 Task: Create dashboard to showing expense related data.
Action: Mouse moved to (408, 99)
Screenshot: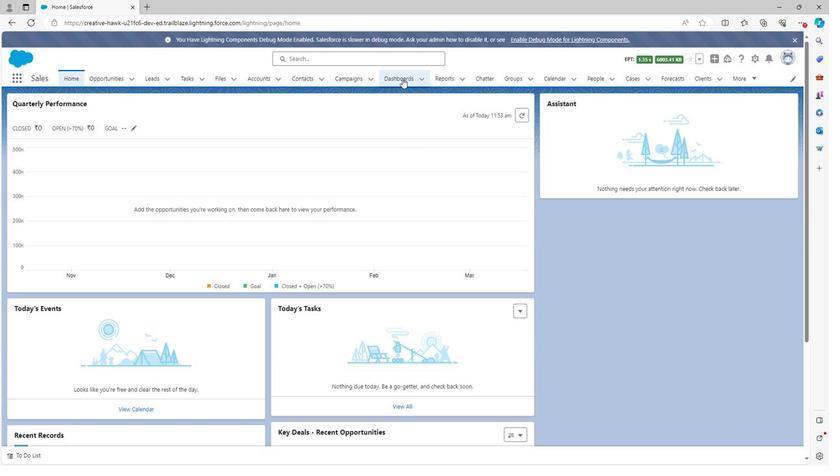 
Action: Mouse pressed left at (408, 99)
Screenshot: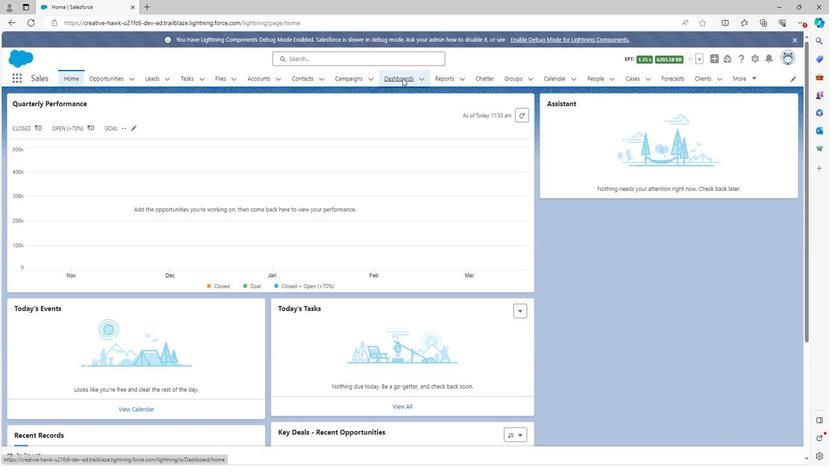 
Action: Mouse moved to (739, 128)
Screenshot: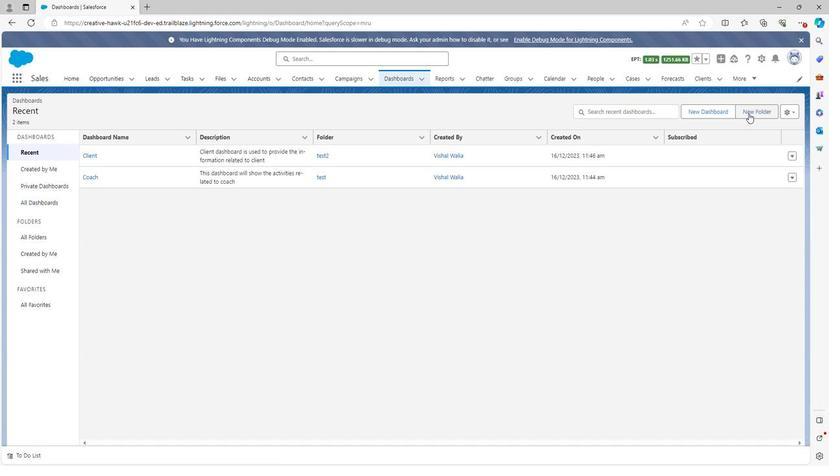 
Action: Mouse pressed left at (739, 128)
Screenshot: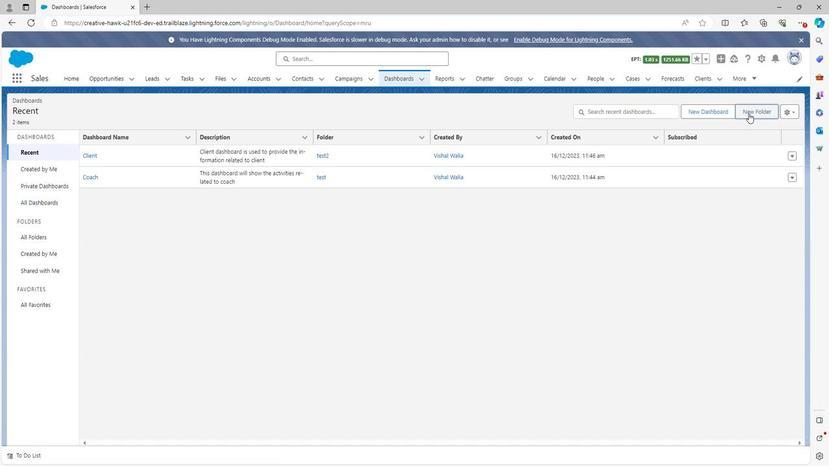 
Action: Mouse moved to (439, 222)
Screenshot: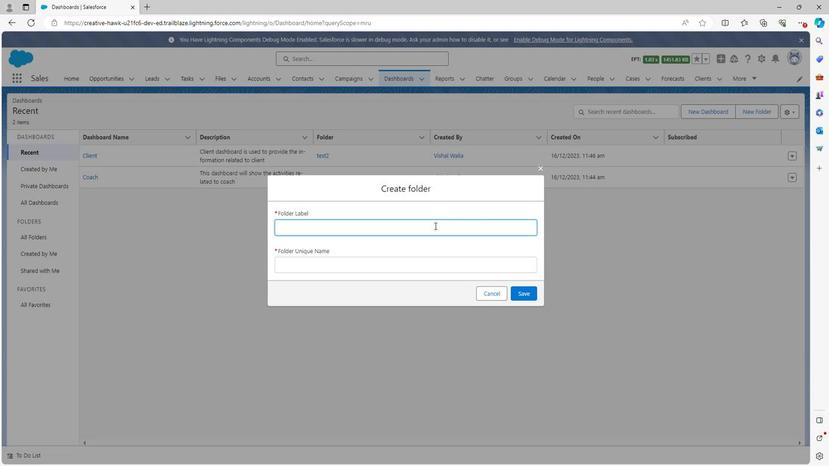 
Action: Mouse pressed left at (439, 222)
Screenshot: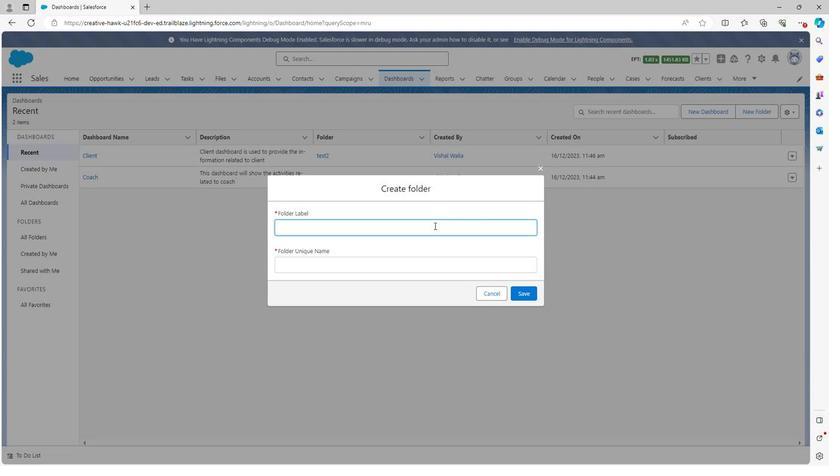 
Action: Mouse moved to (414, 215)
Screenshot: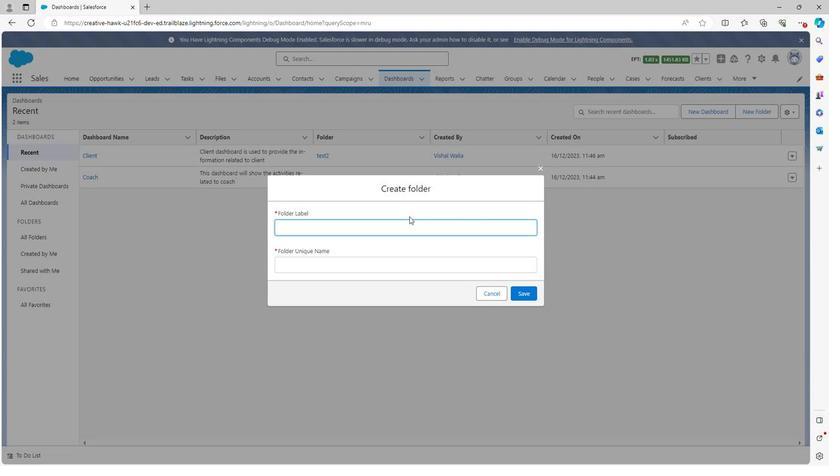 
Action: Key pressed <Key.shift>expense
Screenshot: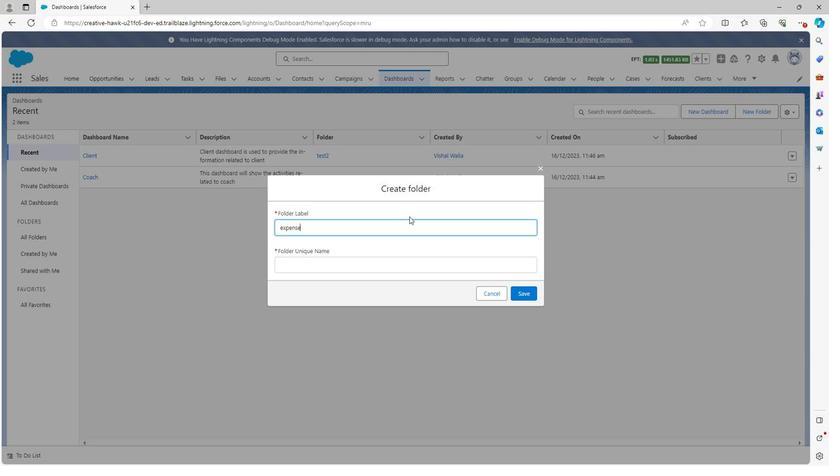 
Action: Mouse moved to (408, 240)
Screenshot: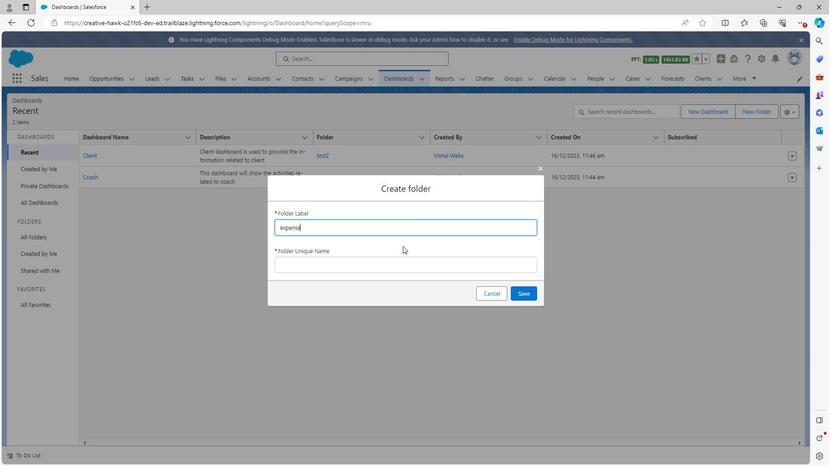 
Action: Mouse pressed left at (408, 240)
Screenshot: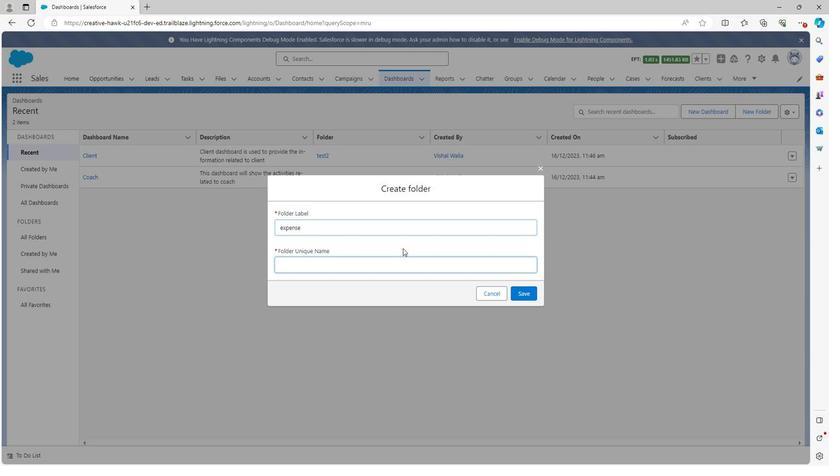 
Action: Mouse moved to (523, 278)
Screenshot: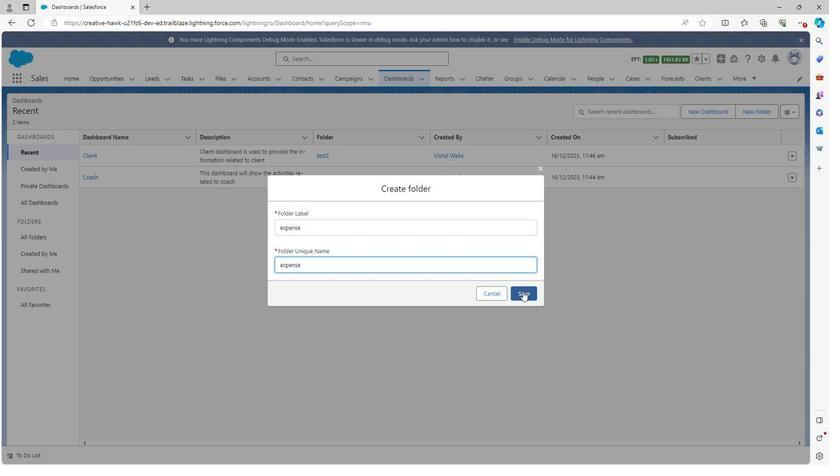 
Action: Mouse pressed left at (523, 278)
Screenshot: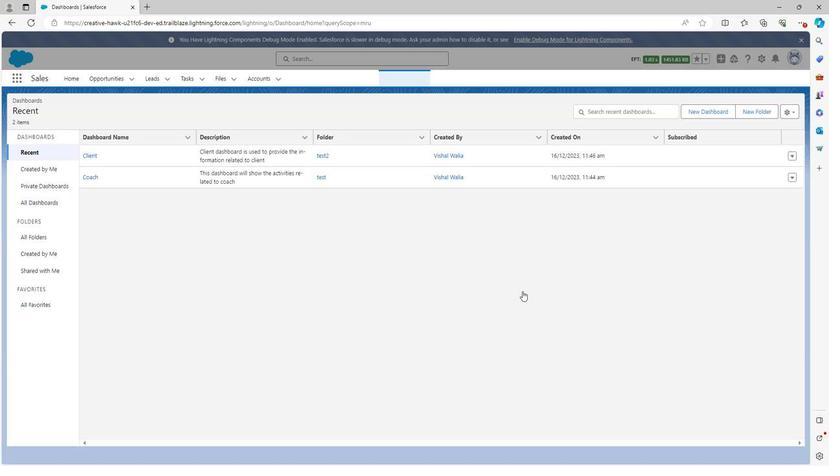 
Action: Mouse moved to (673, 126)
Screenshot: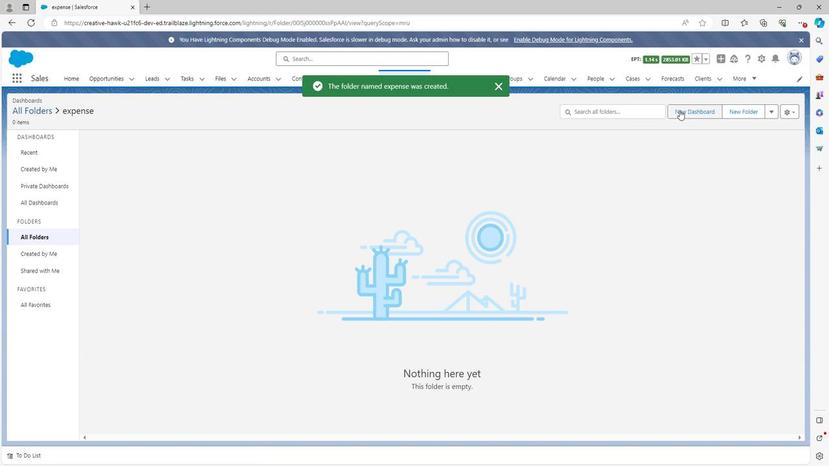 
Action: Mouse pressed left at (673, 126)
Screenshot: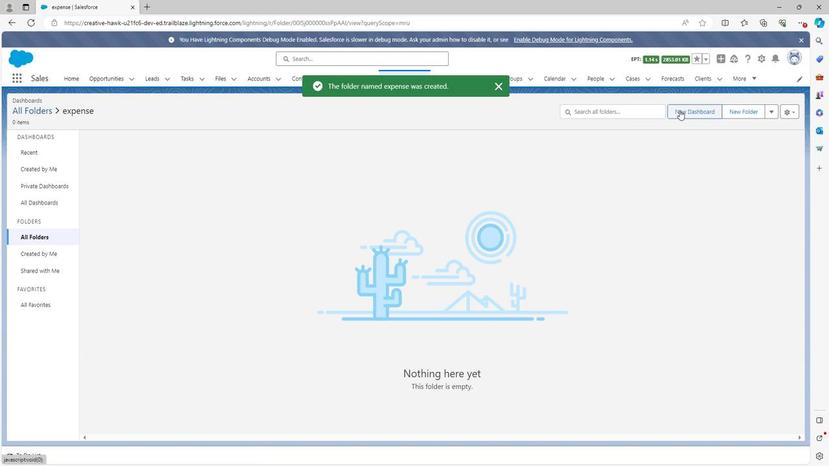 
Action: Mouse moved to (325, 231)
Screenshot: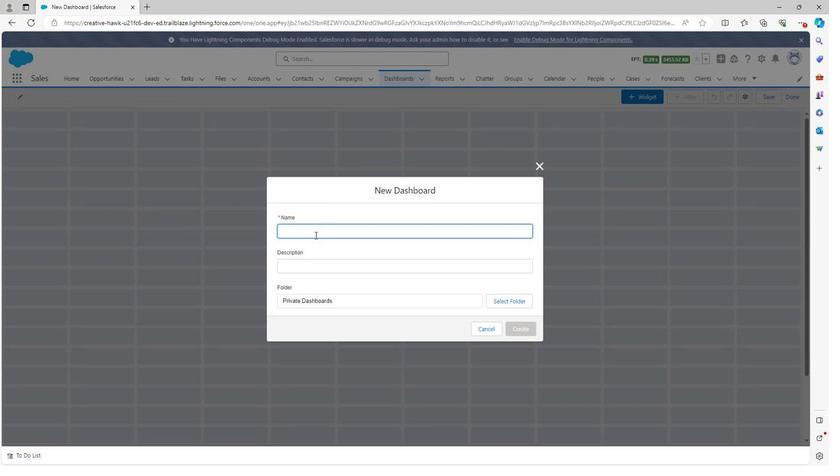 
Action: Mouse pressed left at (325, 231)
Screenshot: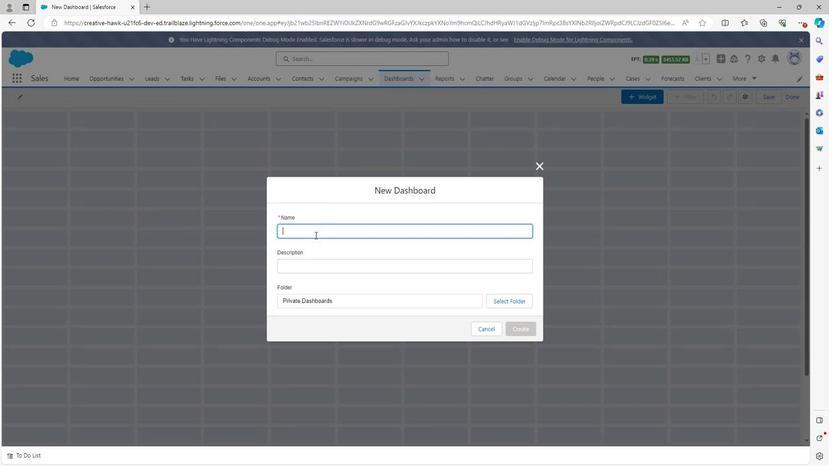 
Action: Key pressed <Key.shift>Expense
Screenshot: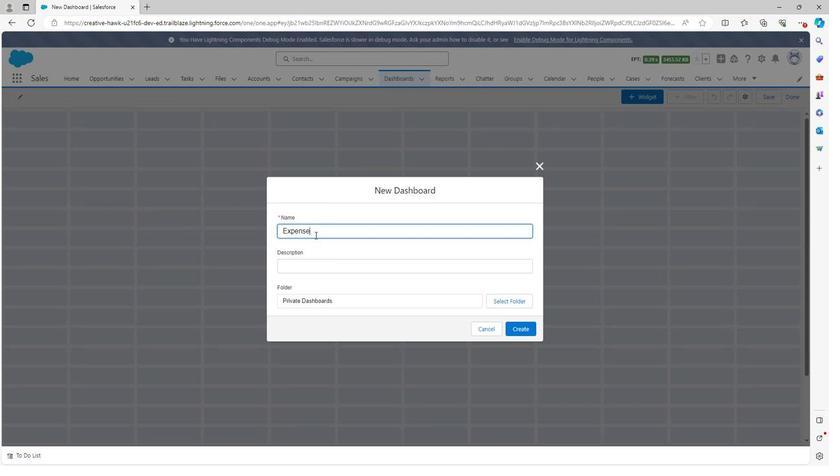 
Action: Mouse moved to (325, 241)
Screenshot: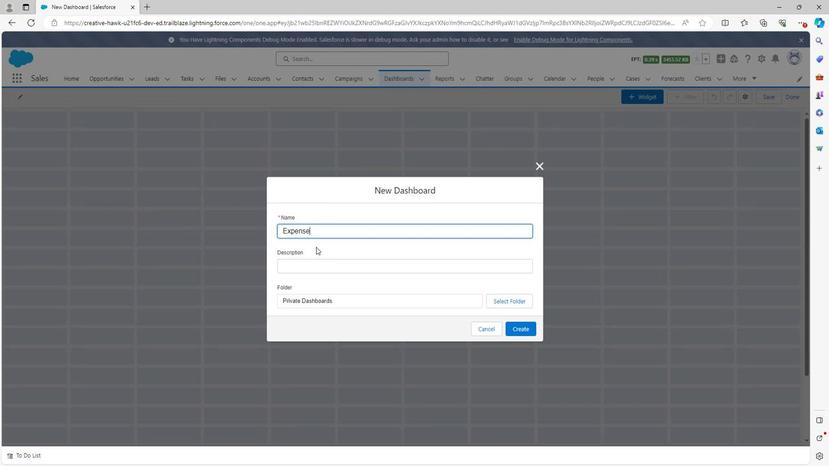 
Action: Mouse pressed left at (325, 241)
Screenshot: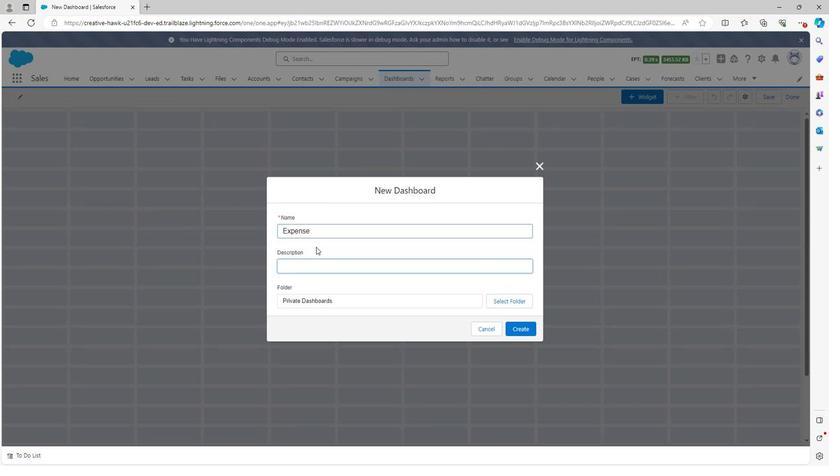
Action: Mouse moved to (319, 258)
Screenshot: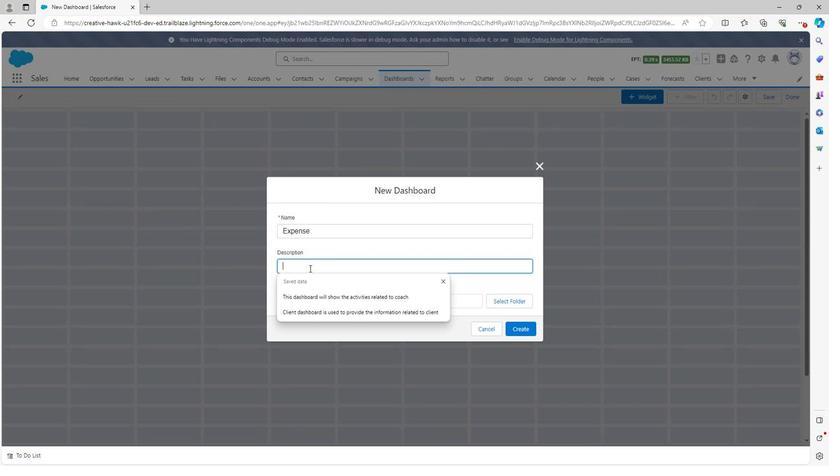 
Action: Mouse pressed left at (319, 258)
Screenshot: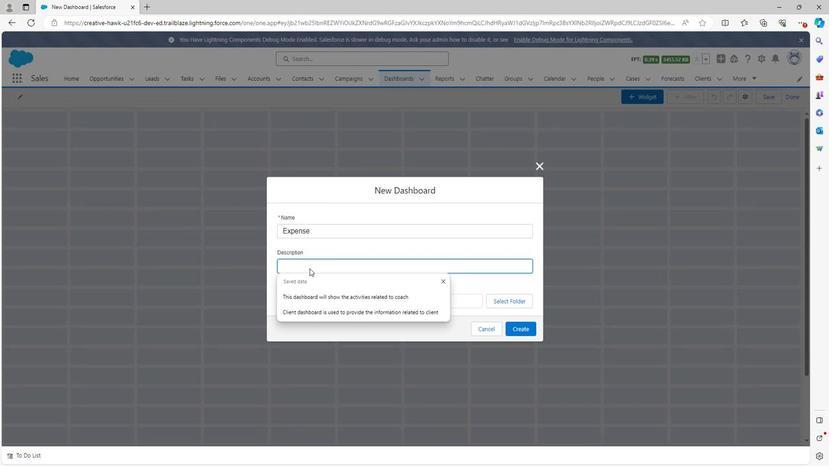 
Action: Key pressed <Key.shift>This<Key.space>dashboard<Key.space>will<Key.space>show<Key.space>the<Key.space>activities<Key.space>related<Key.space>to<Key.space>expense<Key.space>am<Key.backspace><Key.backspace>management
Screenshot: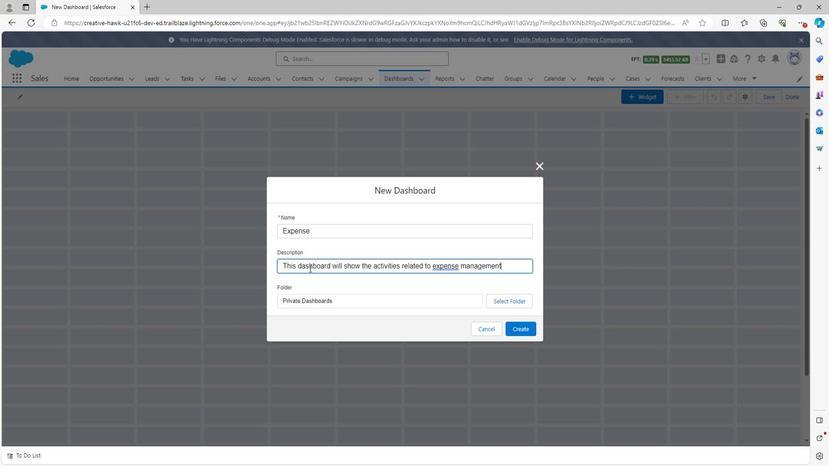 
Action: Mouse moved to (521, 307)
Screenshot: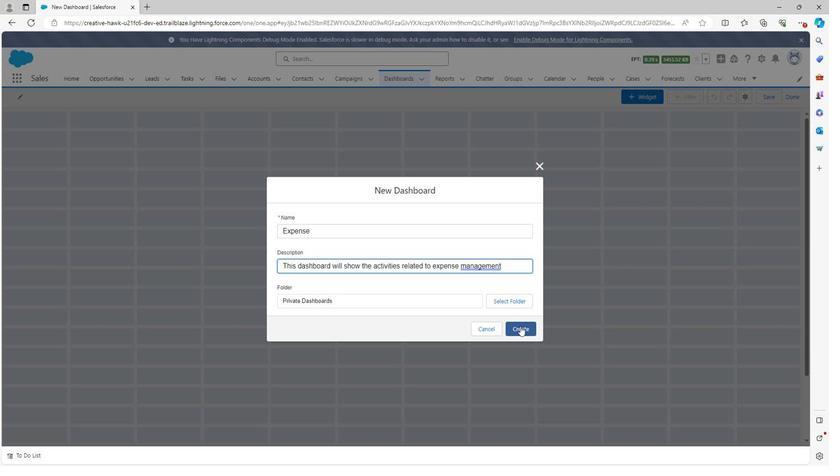 
Action: Mouse pressed left at (521, 307)
Screenshot: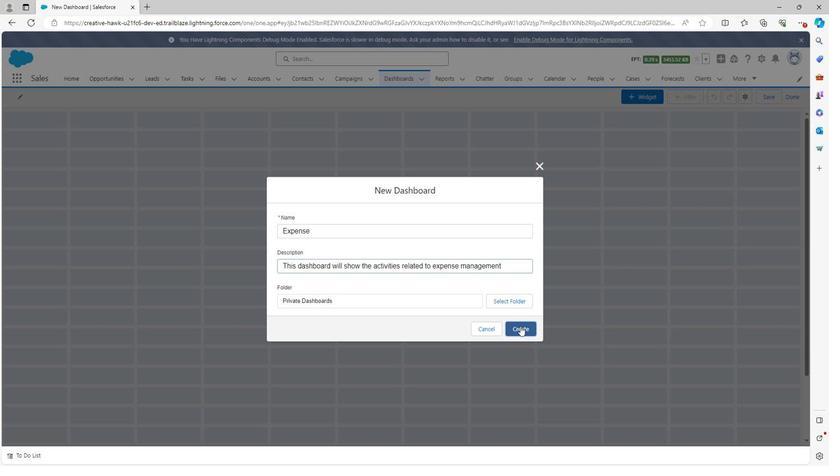 
Action: Mouse moved to (615, 117)
Screenshot: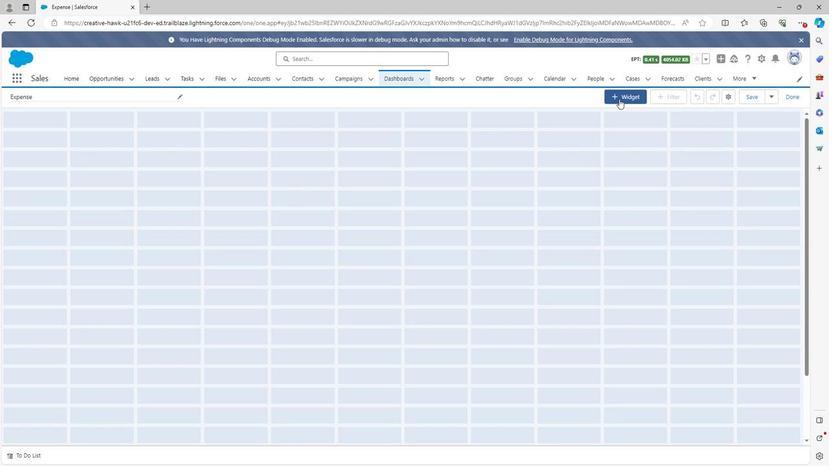 
Action: Mouse pressed left at (615, 117)
Screenshot: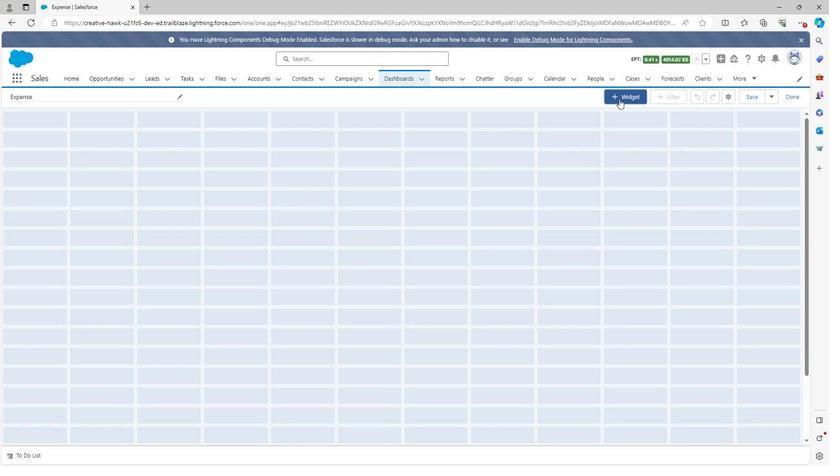 
Action: Mouse moved to (626, 131)
Screenshot: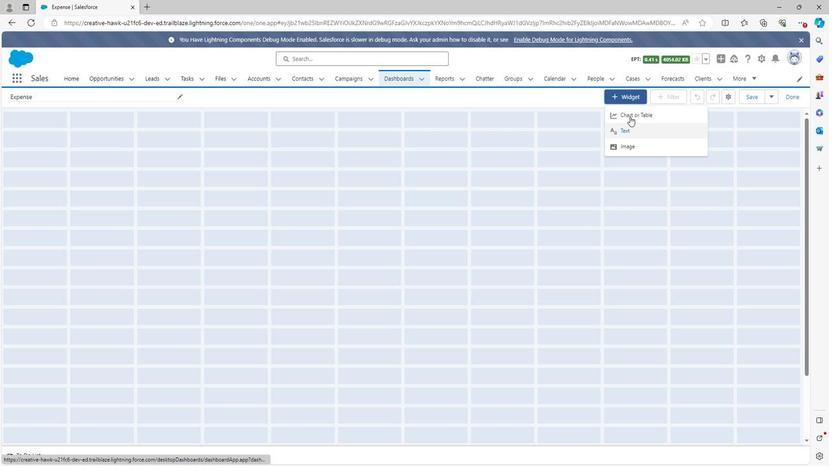 
Action: Mouse pressed left at (626, 131)
Screenshot: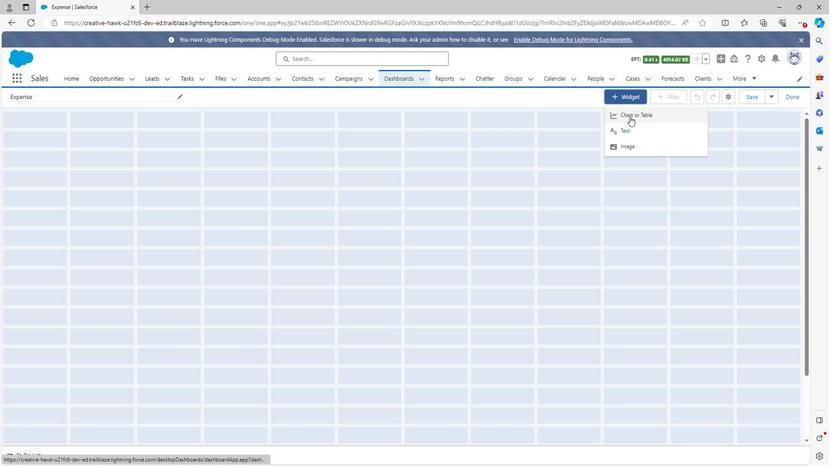 
Action: Mouse moved to (253, 211)
Screenshot: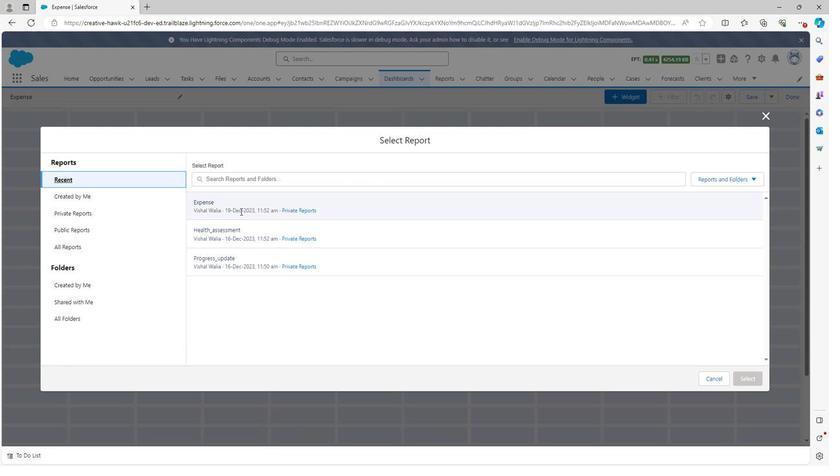 
Action: Mouse pressed left at (253, 211)
Screenshot: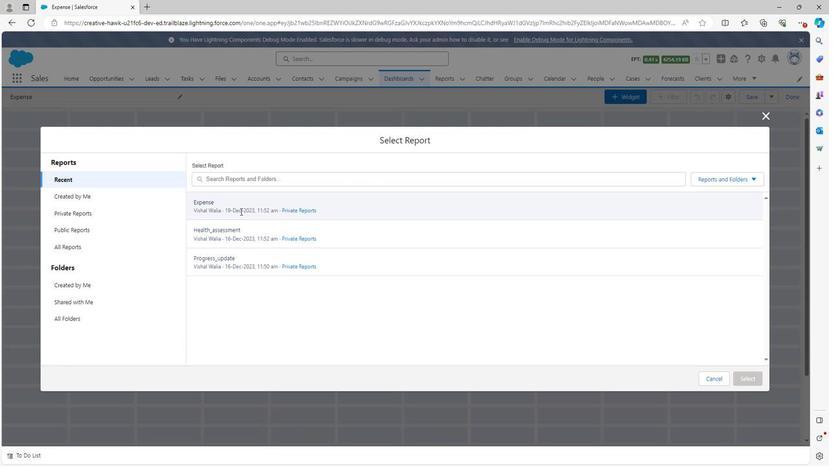 
Action: Mouse moved to (733, 350)
Screenshot: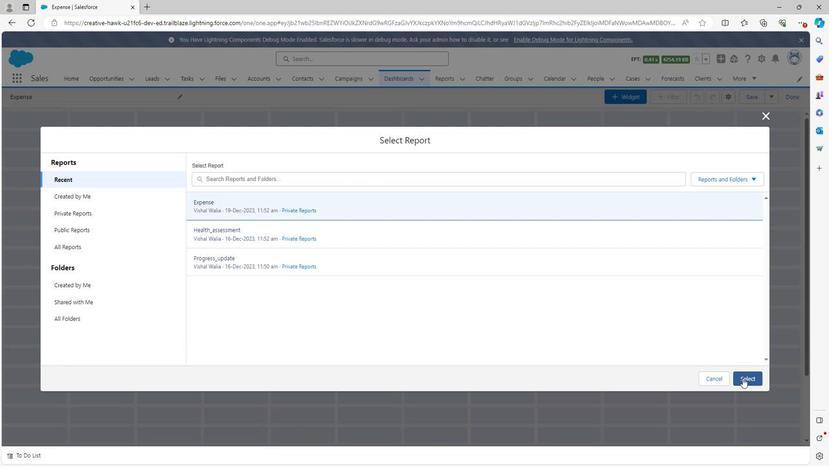 
Action: Mouse pressed left at (733, 350)
Screenshot: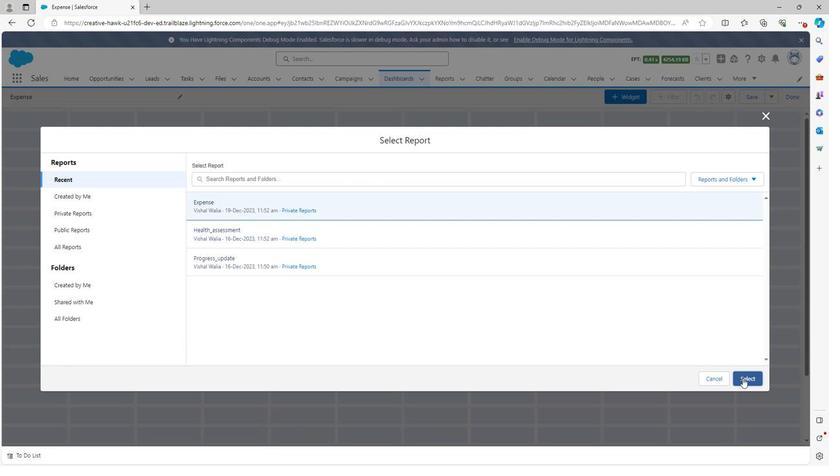 
Action: Mouse moved to (546, 368)
Screenshot: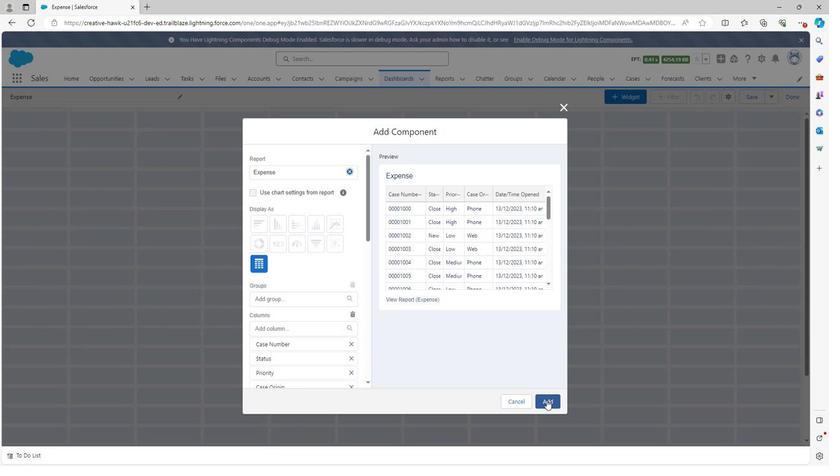 
Action: Mouse pressed left at (546, 368)
Screenshot: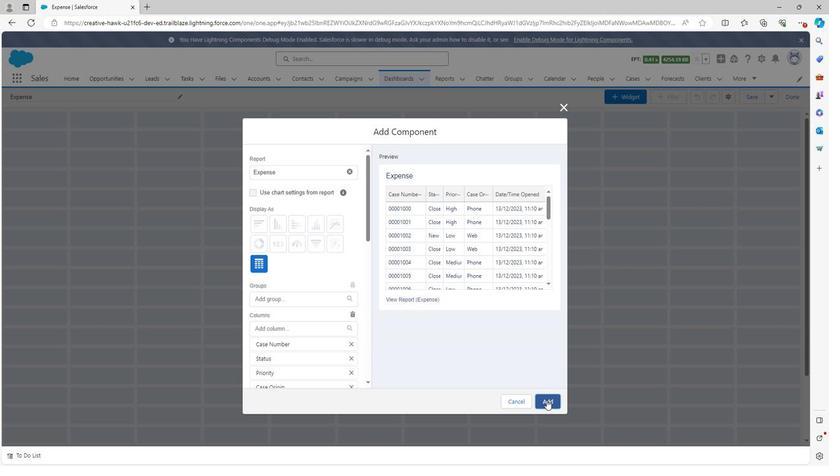 
Action: Mouse moved to (274, 254)
Screenshot: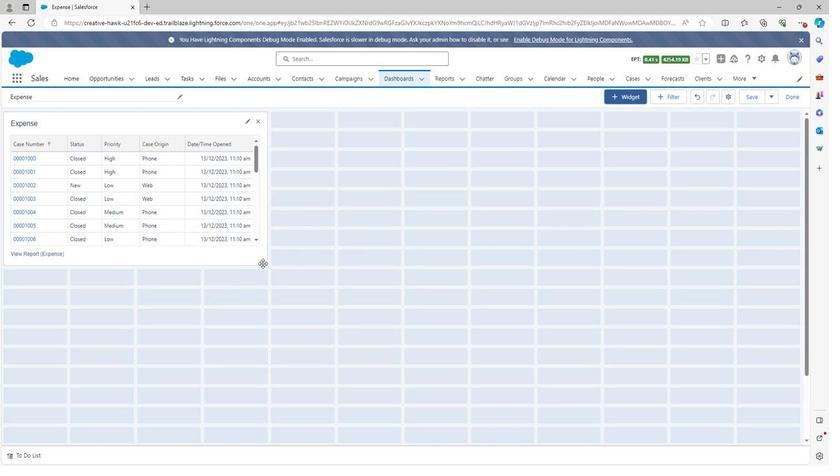
Action: Mouse pressed left at (274, 254)
Screenshot: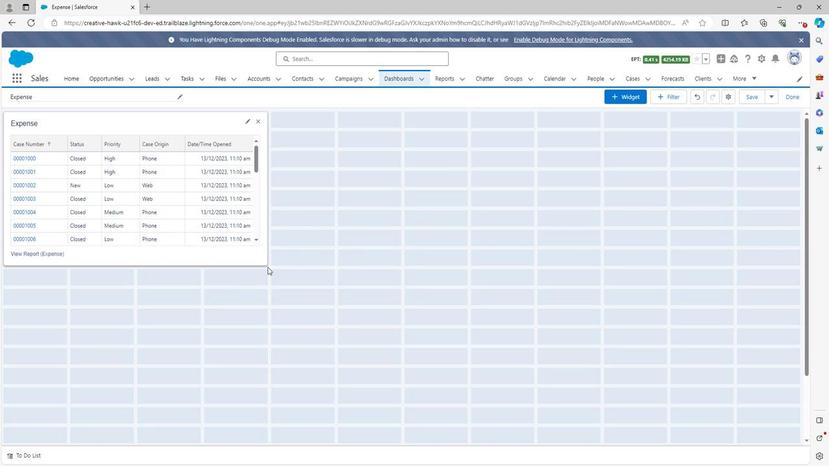 
Action: Mouse moved to (279, 127)
Screenshot: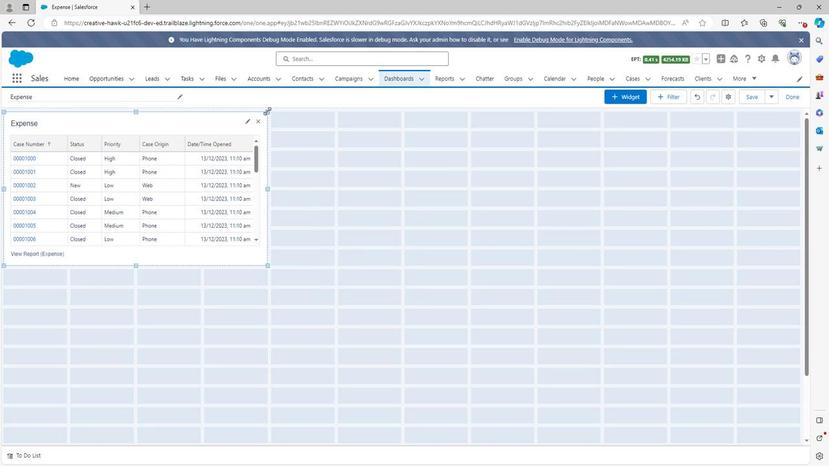 
Action: Mouse pressed left at (279, 127)
Screenshot: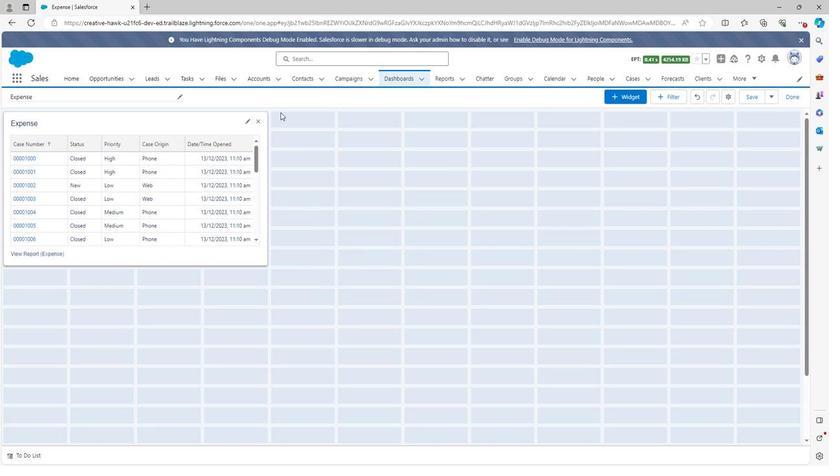 
Action: Mouse moved to (279, 257)
Screenshot: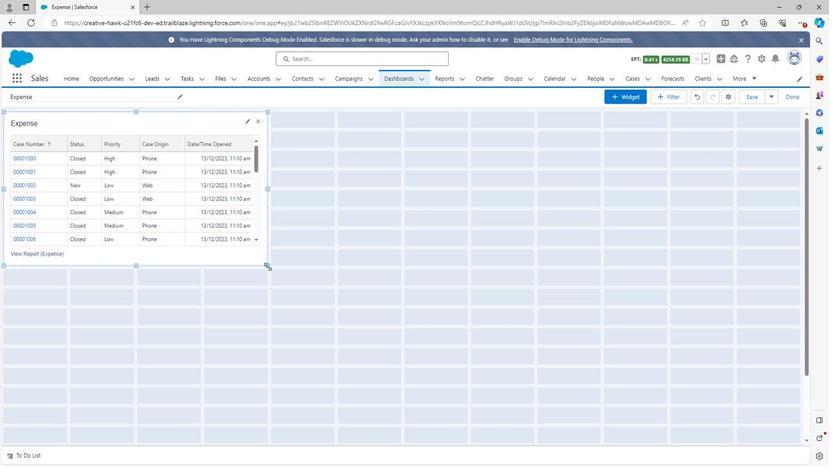 
Action: Mouse pressed left at (279, 257)
Screenshot: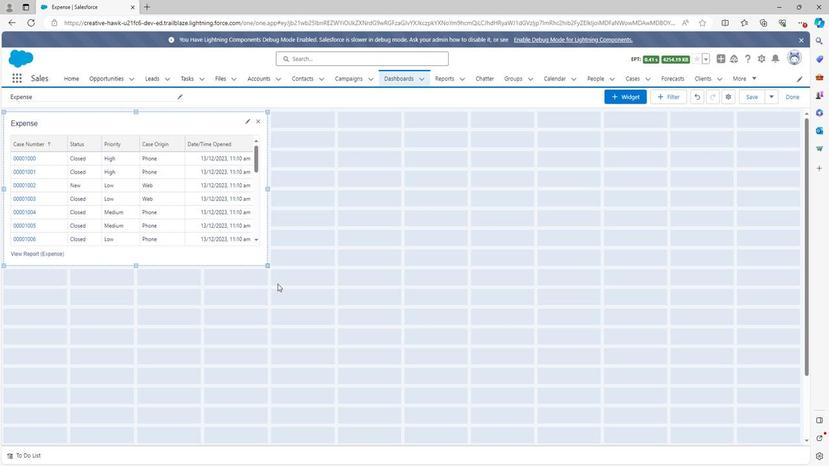 
Action: Mouse moved to (396, 102)
Screenshot: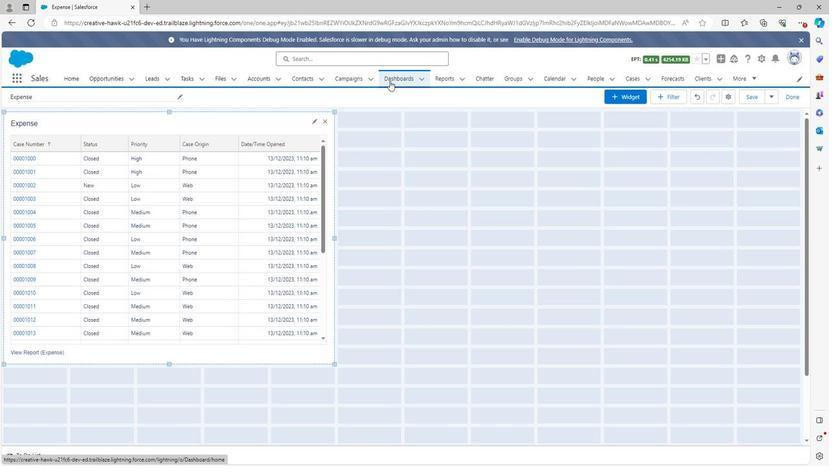 
Action: Mouse pressed left at (396, 102)
Screenshot: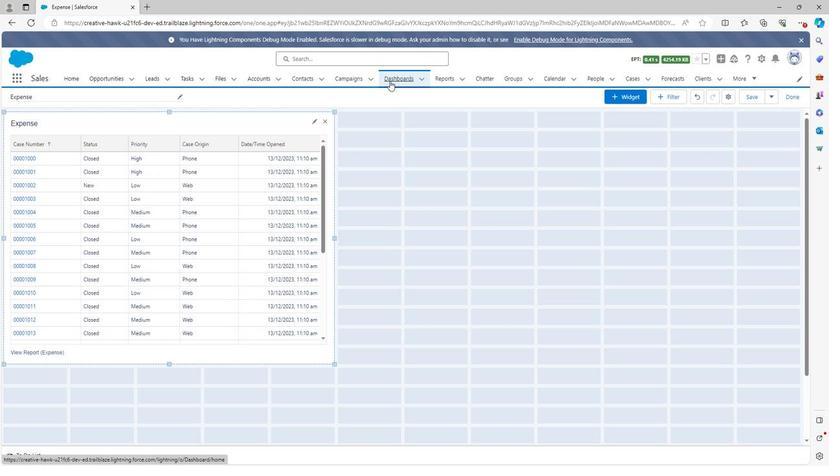
Action: Mouse moved to (117, 163)
Screenshot: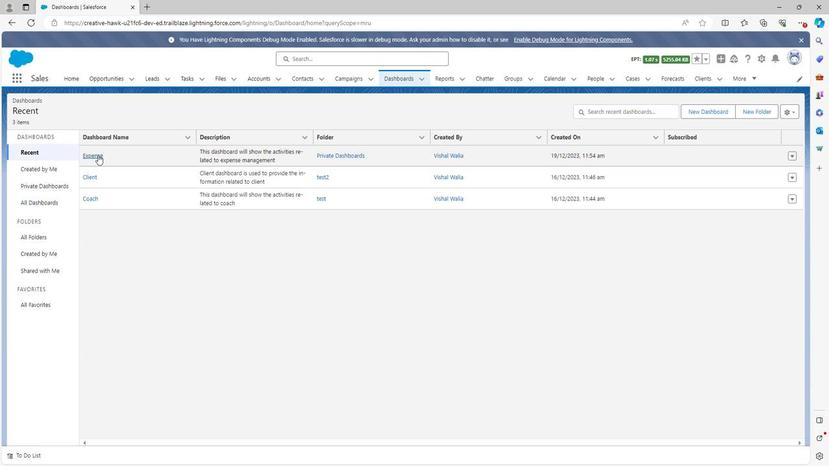 
Action: Mouse pressed left at (117, 163)
Screenshot: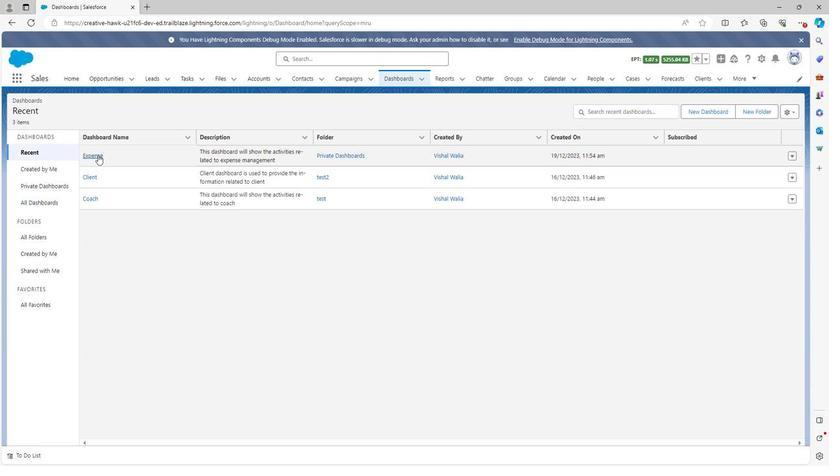 
Action: Mouse moved to (401, 99)
Screenshot: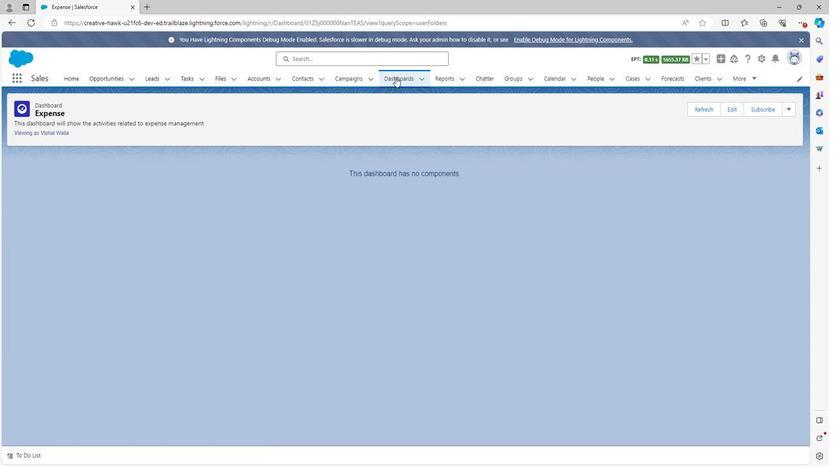
Action: Mouse pressed left at (401, 99)
Screenshot: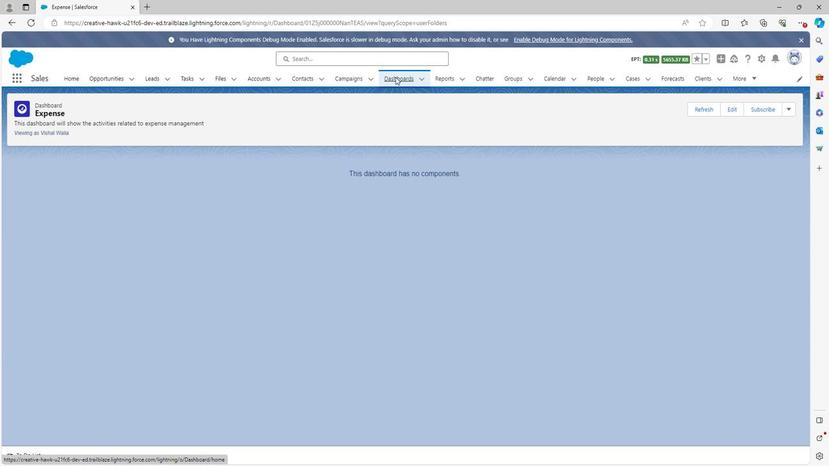 
